 Task: Send an email with the signature Courtney Young with the subject Thank you for a donation and the message I noticed some discrepancies in the inventory report. Can you please review it and let me know if there are any issues? from softage.10@softage.net to softage.6@softage.net and softage.7@softage.net
Action: Mouse moved to (91, 93)
Screenshot: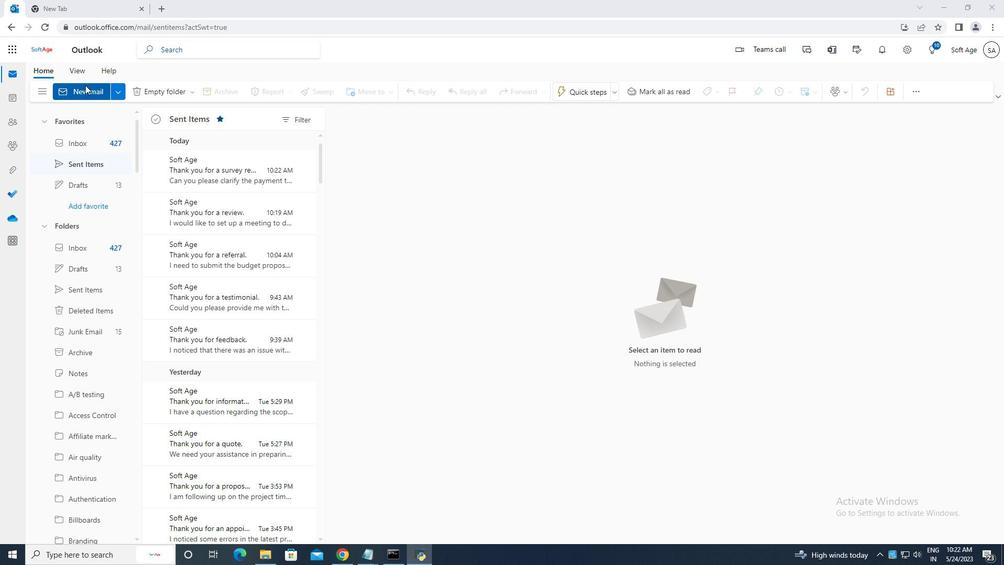 
Action: Mouse pressed left at (91, 93)
Screenshot: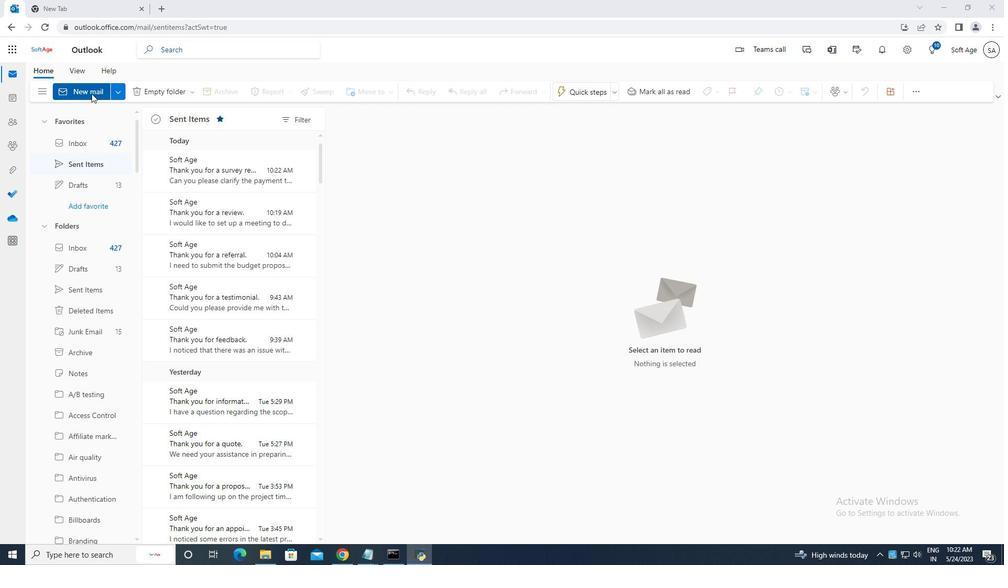 
Action: Mouse moved to (672, 96)
Screenshot: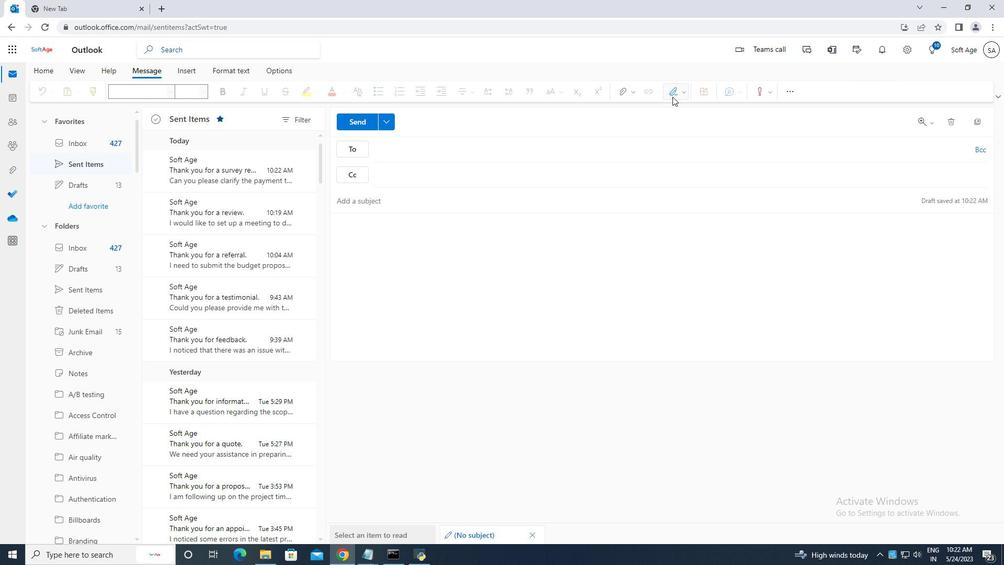 
Action: Mouse pressed left at (672, 96)
Screenshot: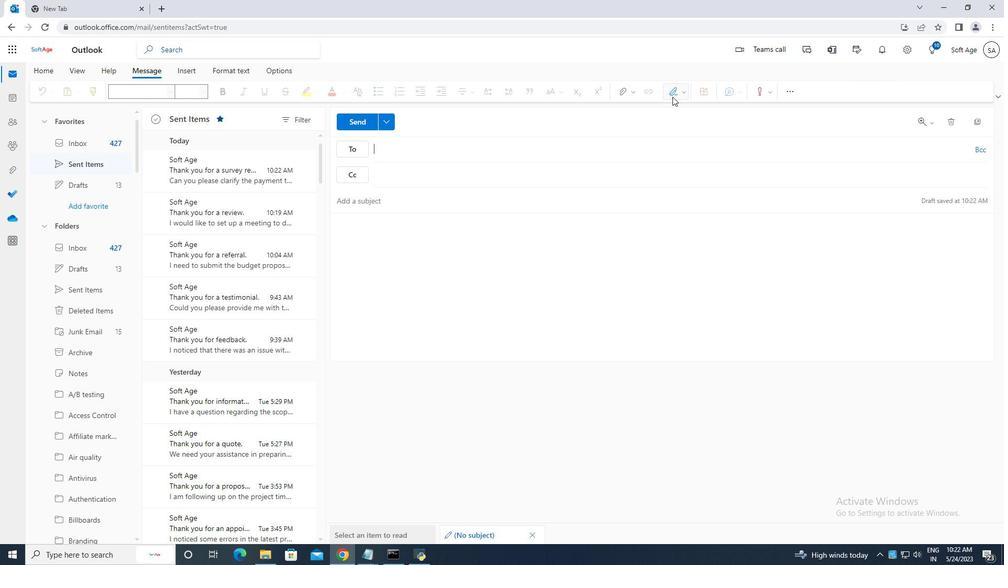 
Action: Mouse moved to (670, 133)
Screenshot: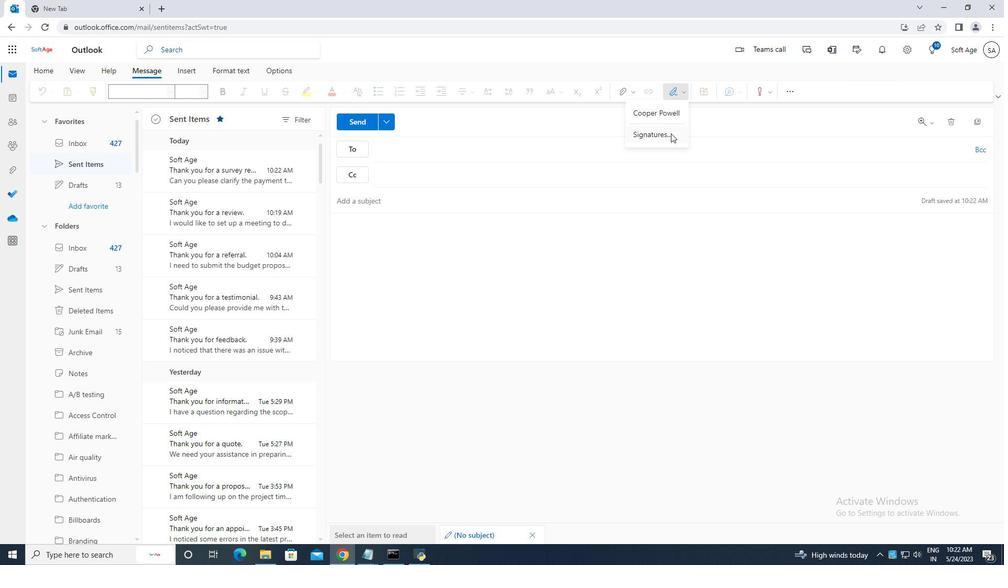 
Action: Mouse pressed left at (670, 133)
Screenshot: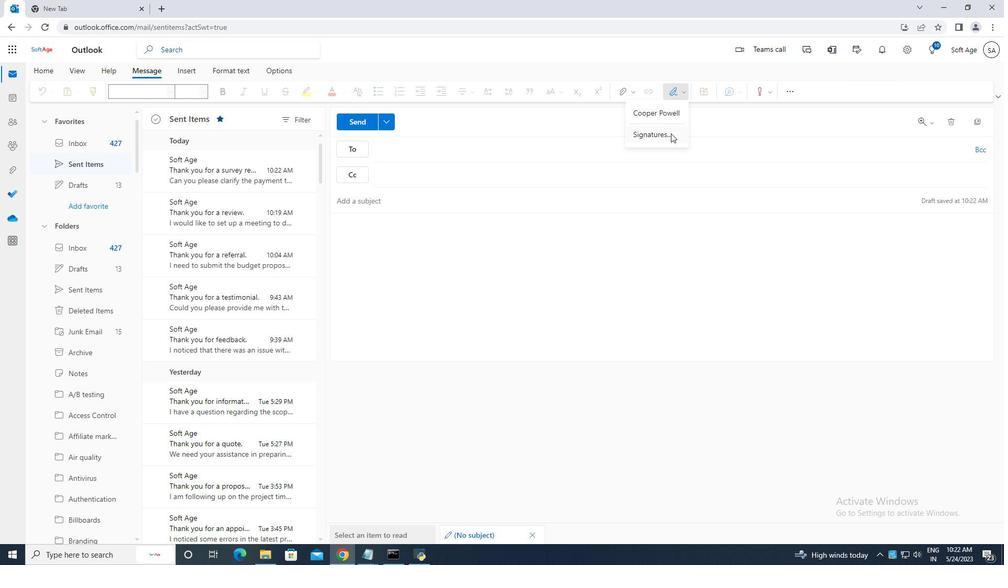 
Action: Mouse moved to (711, 172)
Screenshot: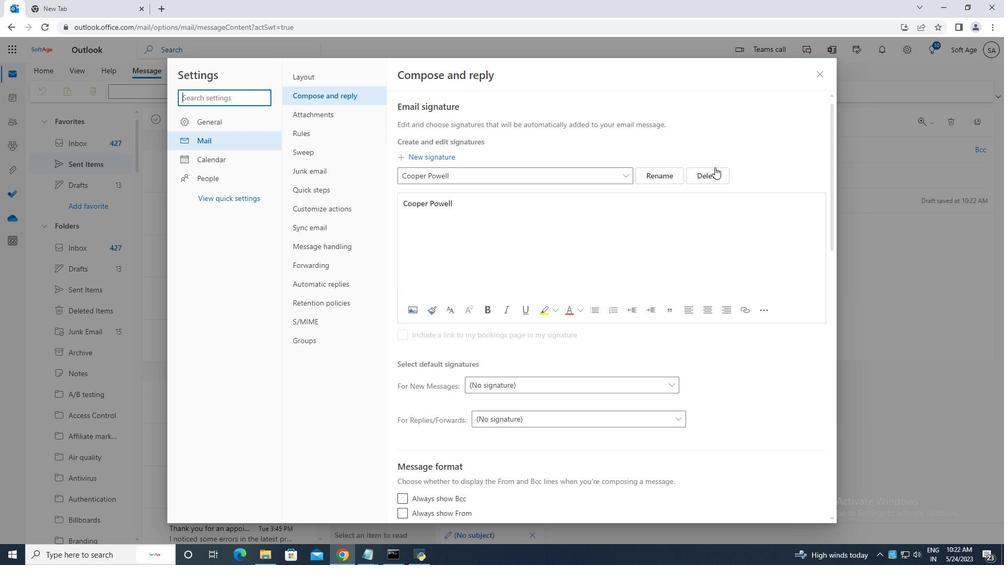 
Action: Mouse pressed left at (711, 172)
Screenshot: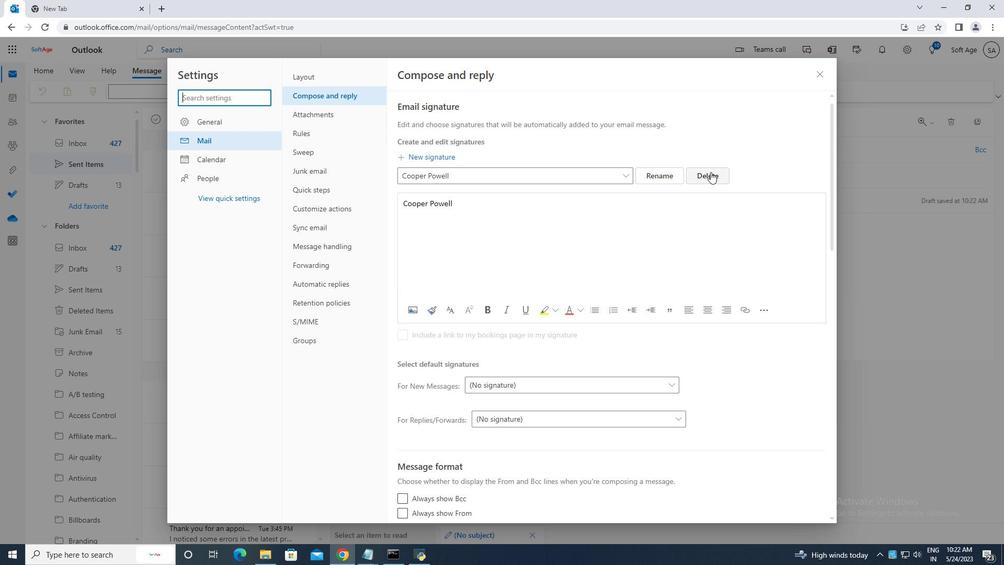 
Action: Mouse moved to (431, 177)
Screenshot: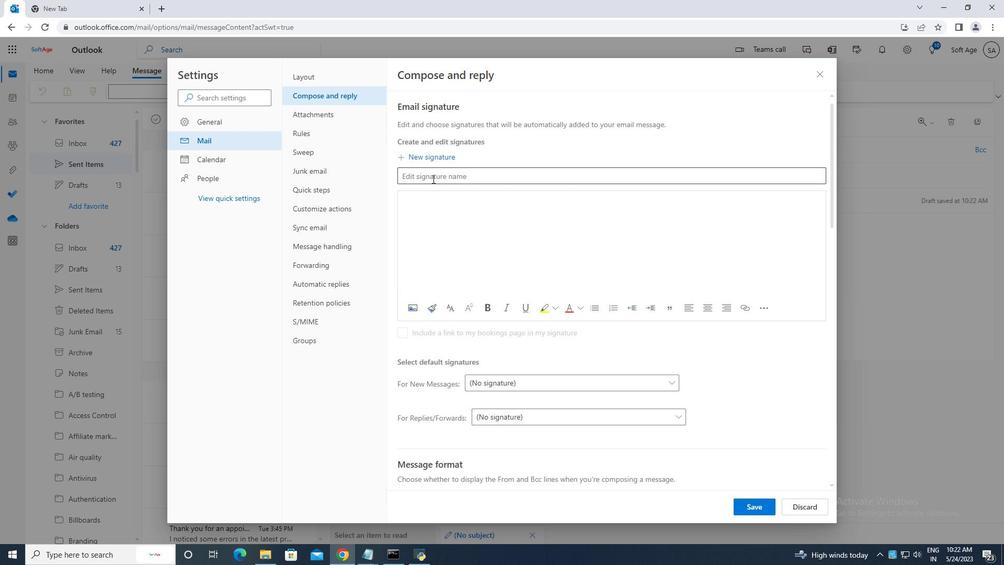 
Action: Mouse pressed left at (431, 177)
Screenshot: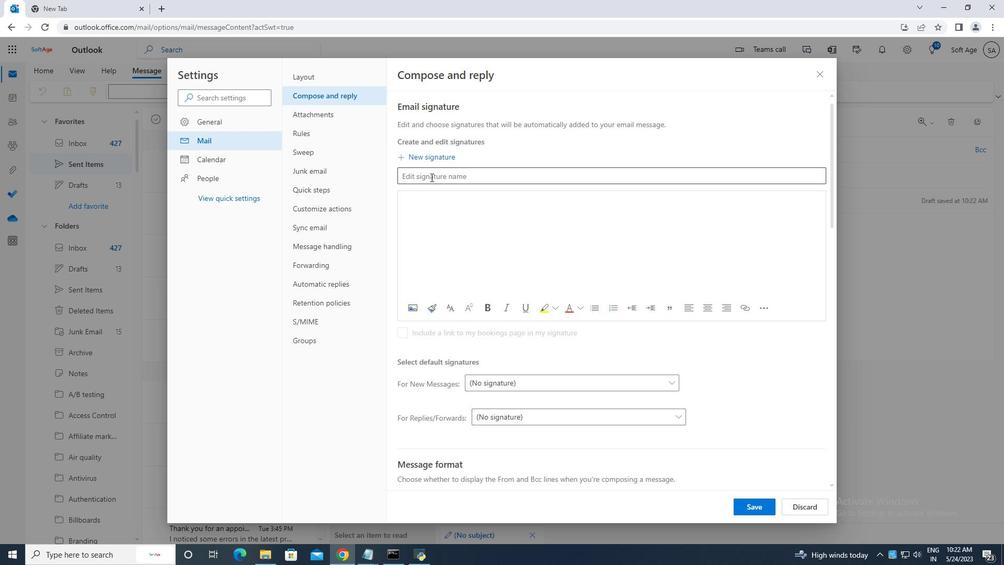 
Action: Mouse moved to (432, 177)
Screenshot: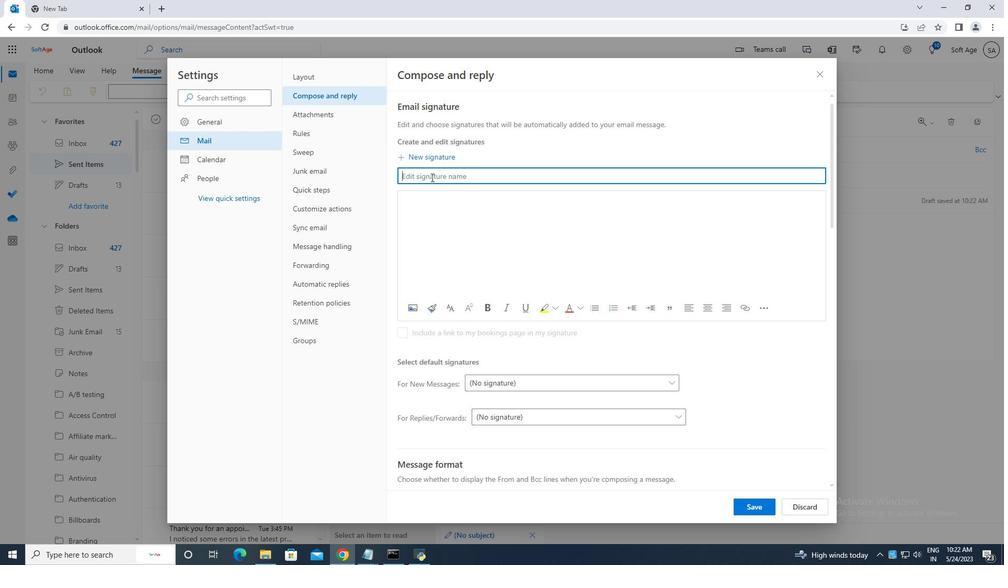 
Action: Key pressed <Key.caps_lock>C<Key.caps_lock>ourtney<Key.space><Key.caps_lock>Y<Key.caps_lock>oung
Screenshot: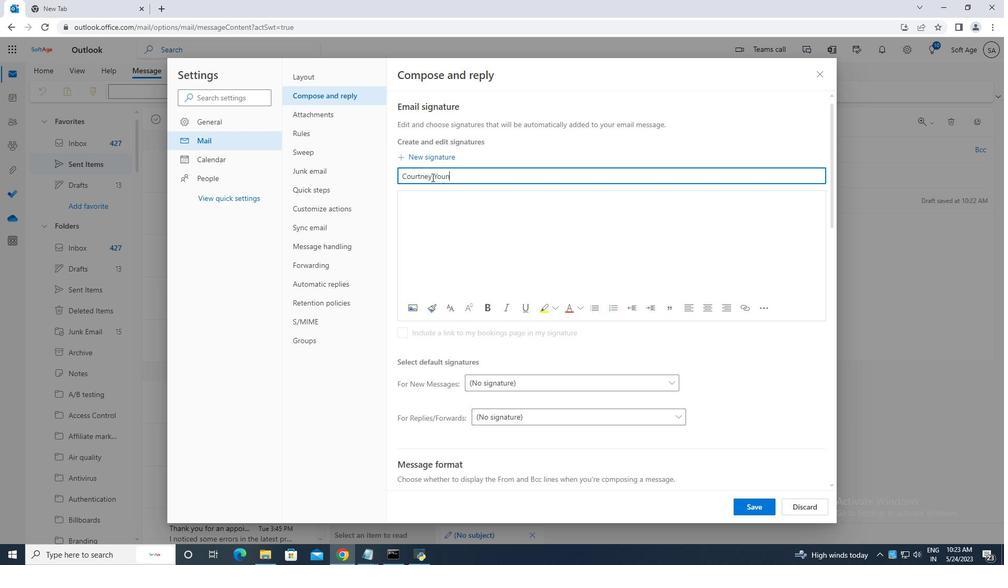 
Action: Mouse moved to (425, 200)
Screenshot: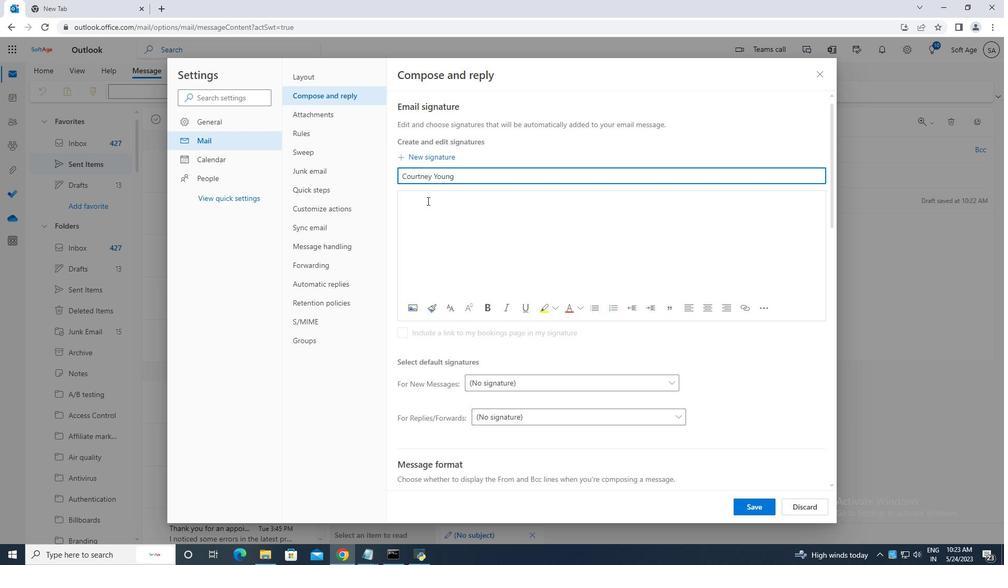 
Action: Mouse pressed left at (425, 200)
Screenshot: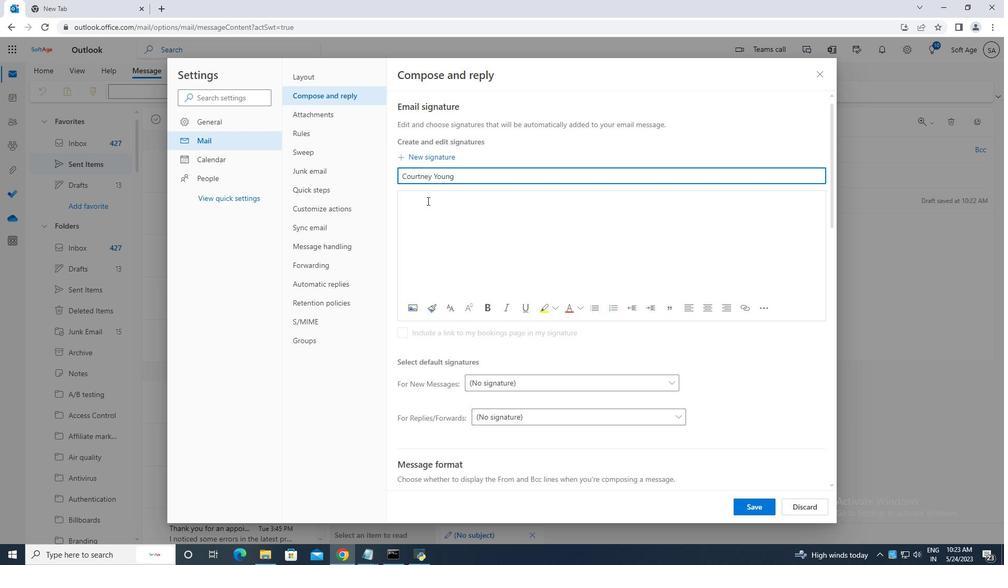 
Action: Key pressed <Key.caps_lock>C<Key.caps_lock>ourtney<Key.space><Key.caps_lock>Y<Key.caps_lock>oung
Screenshot: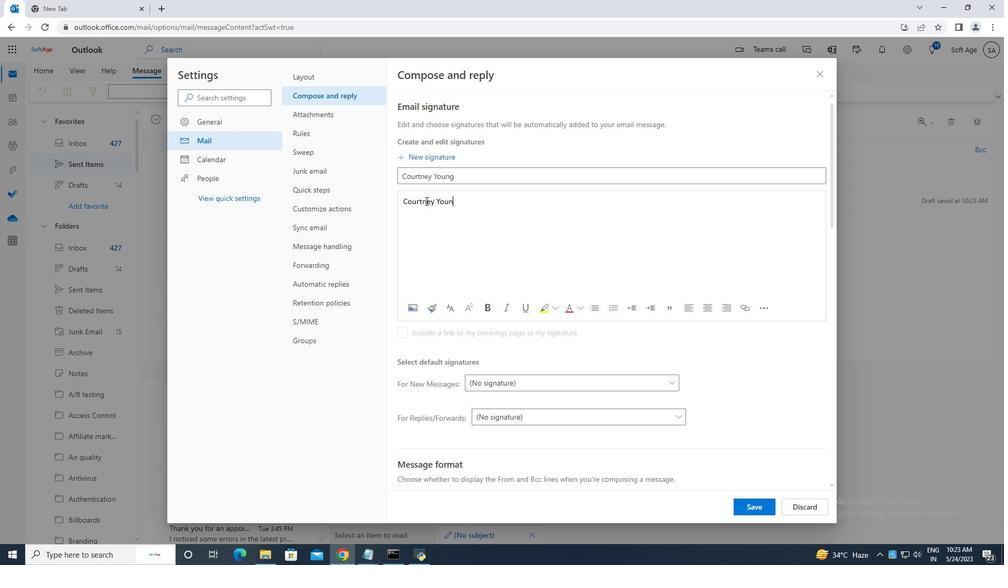 
Action: Mouse moved to (763, 504)
Screenshot: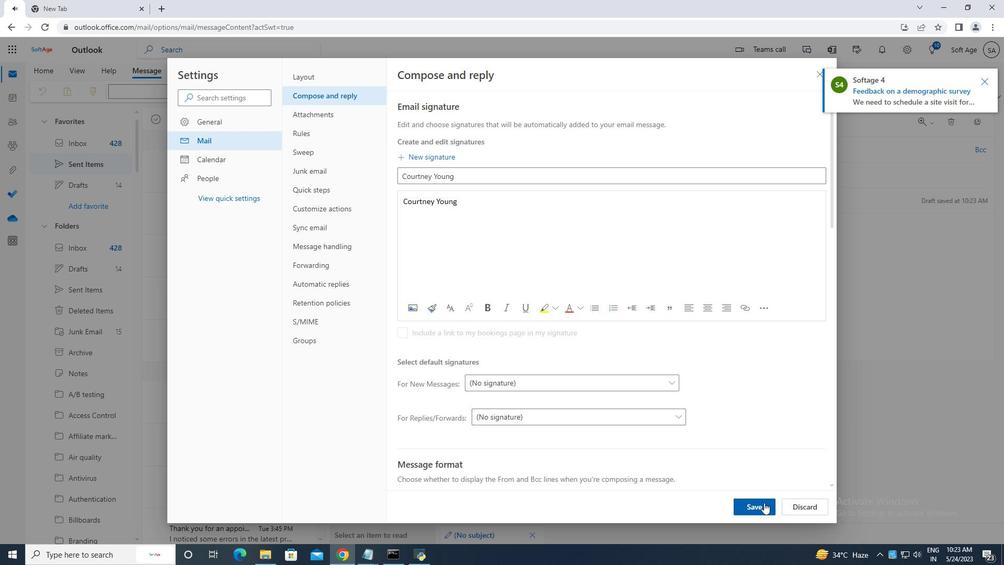
Action: Mouse pressed left at (763, 504)
Screenshot: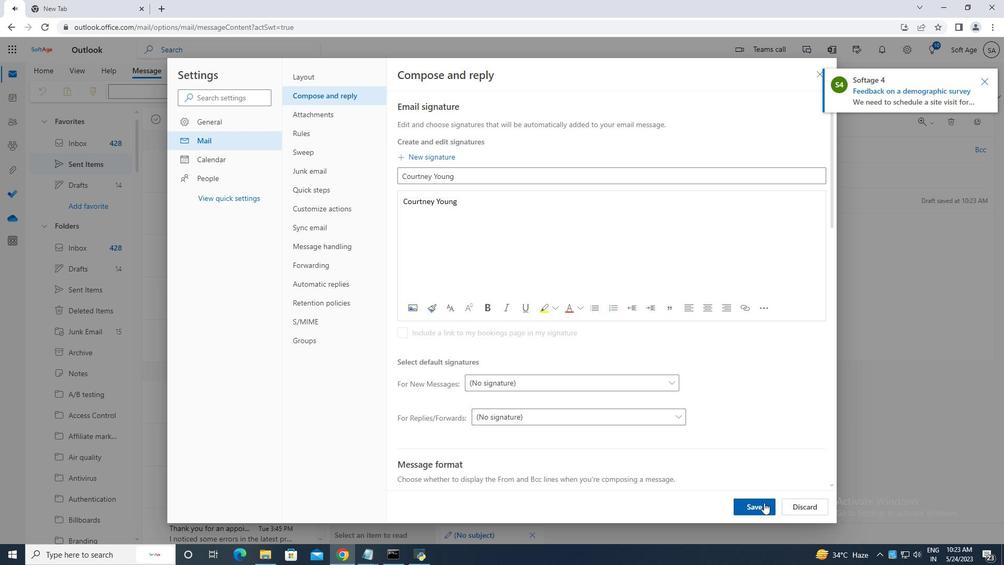 
Action: Mouse moved to (816, 73)
Screenshot: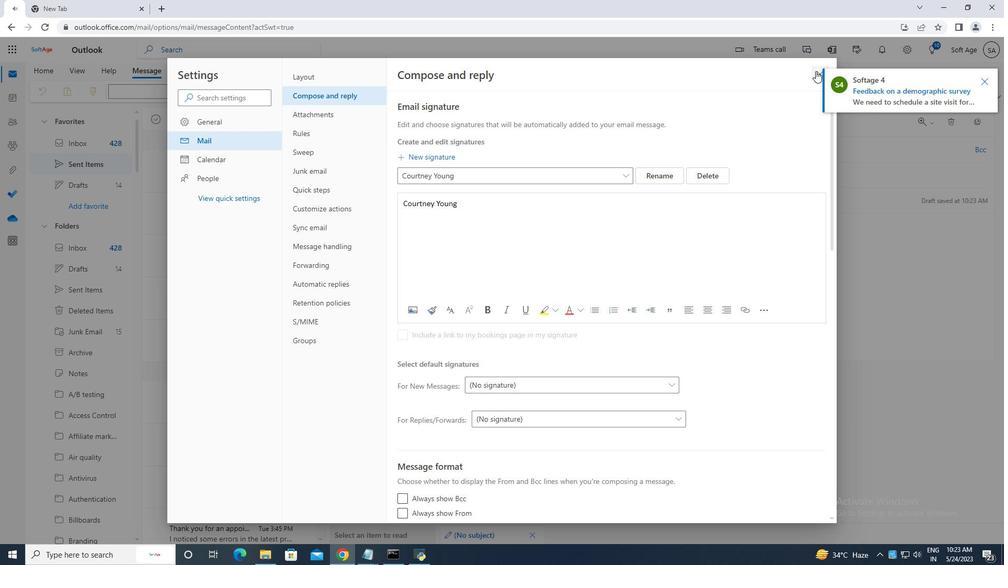
Action: Mouse pressed left at (816, 73)
Screenshot: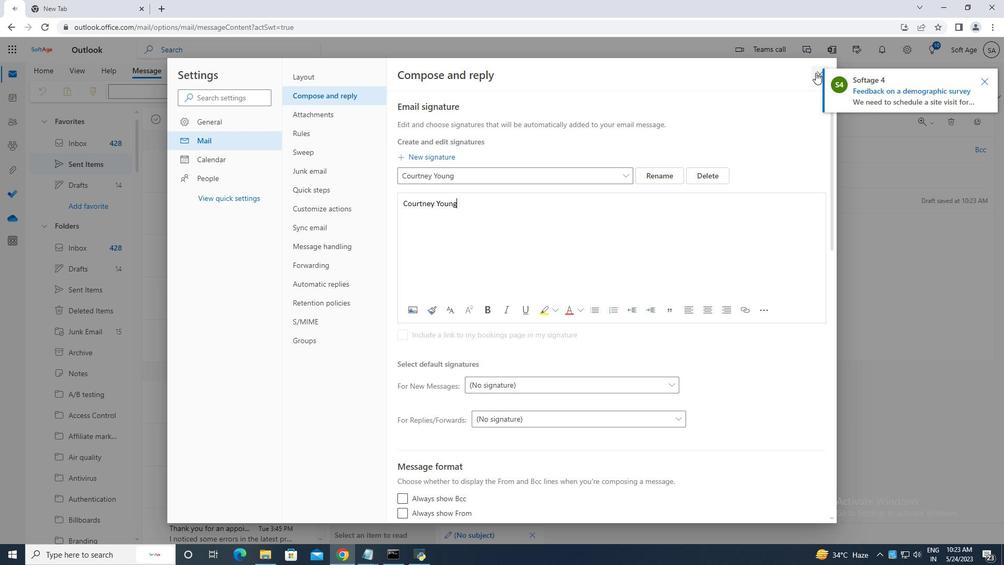 
Action: Mouse moved to (672, 95)
Screenshot: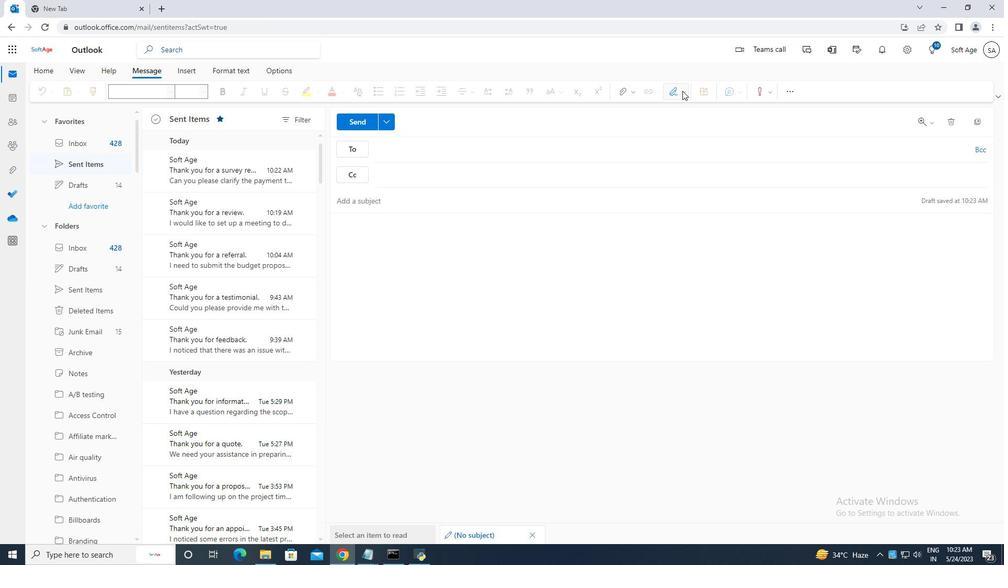 
Action: Mouse pressed left at (672, 95)
Screenshot: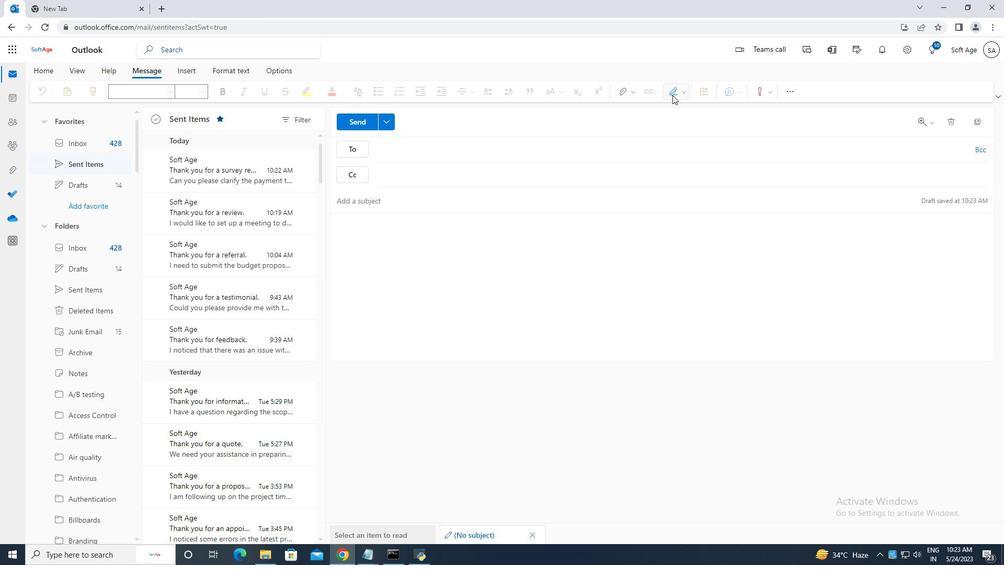 
Action: Mouse moved to (655, 113)
Screenshot: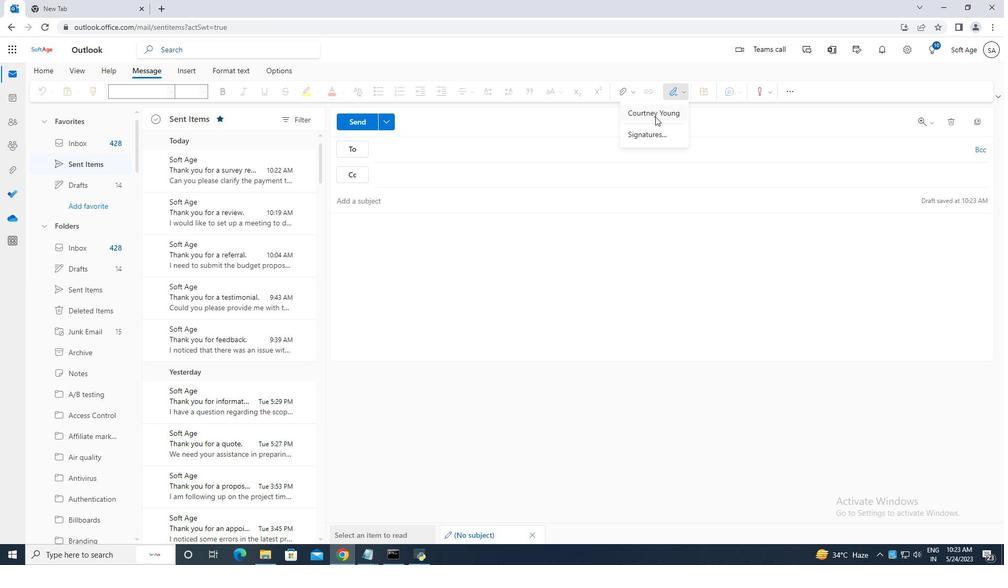 
Action: Mouse pressed left at (655, 113)
Screenshot: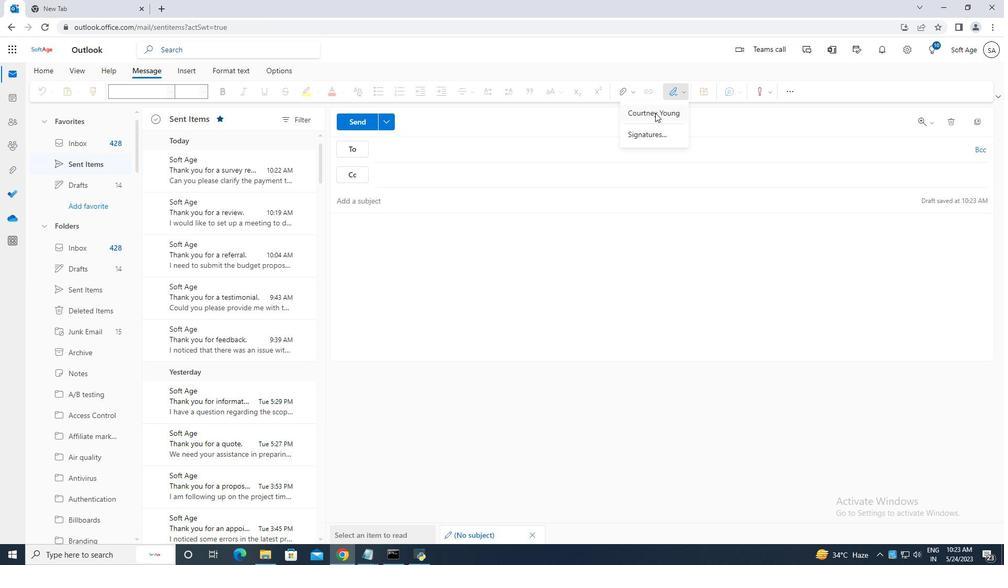 
Action: Mouse moved to (354, 203)
Screenshot: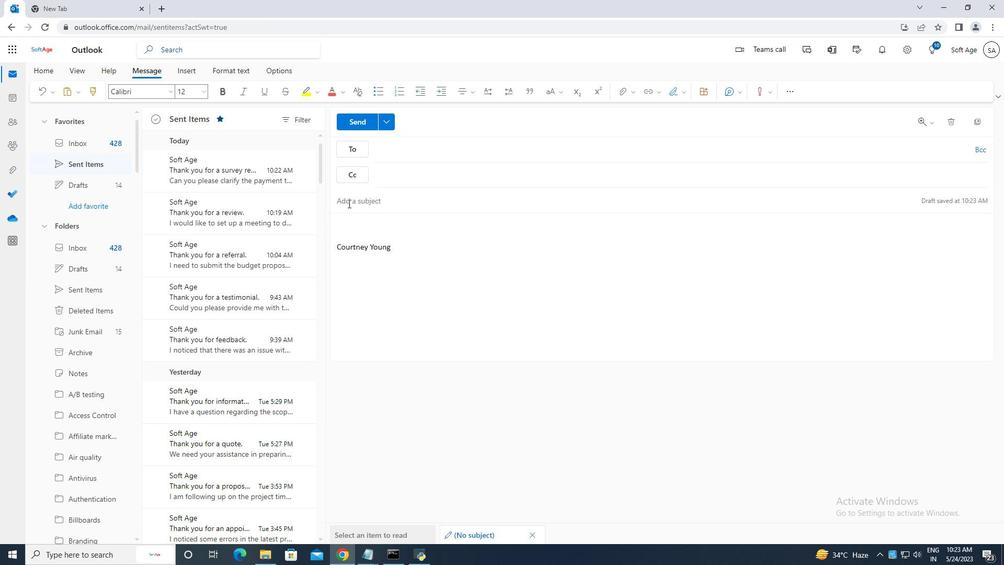
Action: Mouse pressed left at (354, 203)
Screenshot: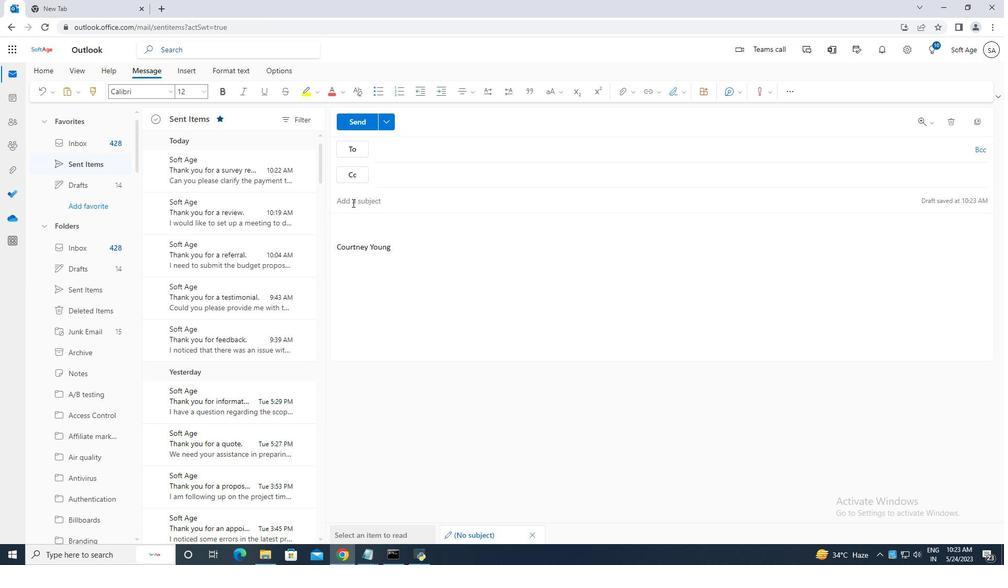 
Action: Key pressed <Key.caps_lock>T<Key.caps_lock>hank<Key.space>you<Key.space>for<Key.space>a<Key.space>donation<Key.space><Key.backspace>.
Screenshot: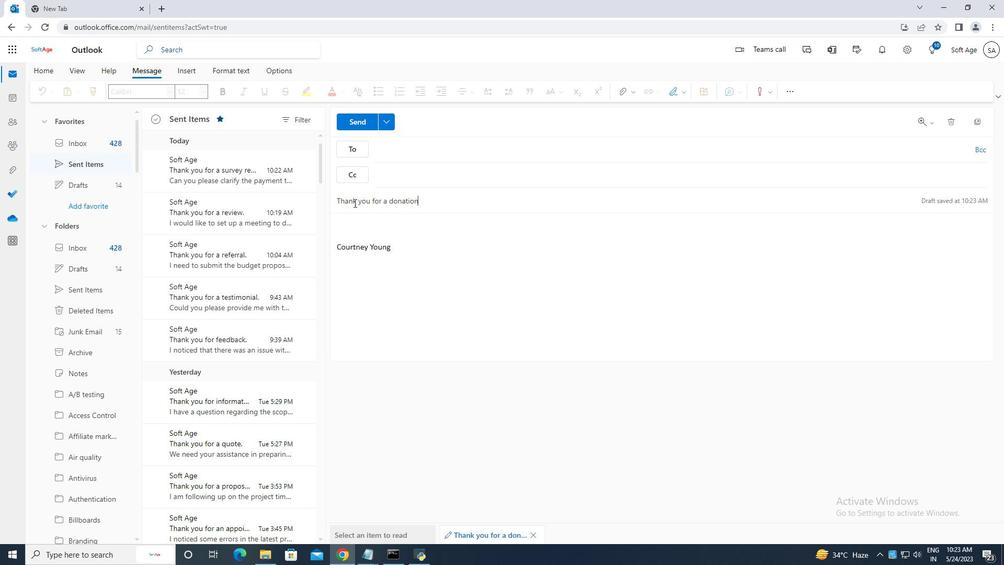 
Action: Mouse moved to (359, 222)
Screenshot: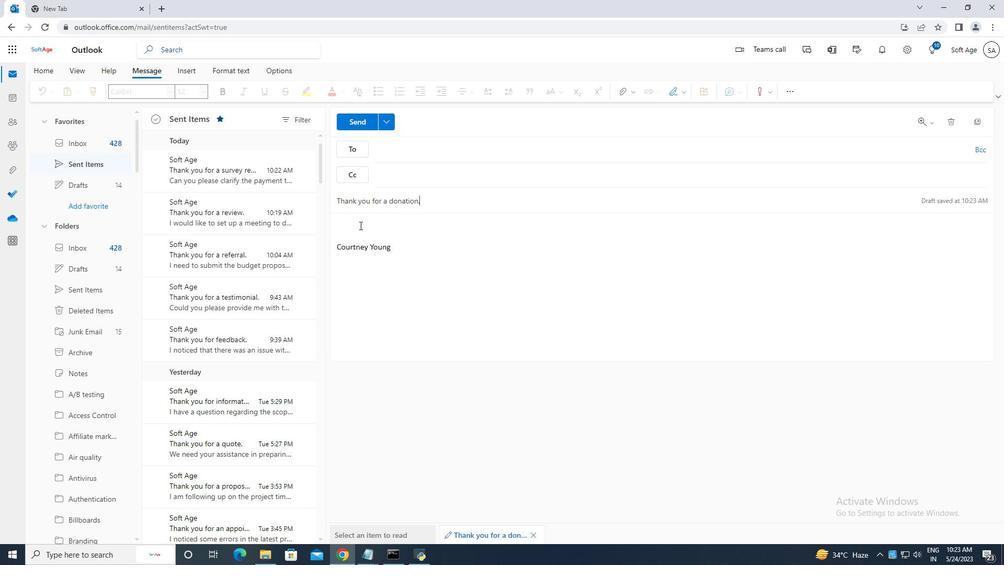 
Action: Mouse pressed left at (359, 222)
Screenshot: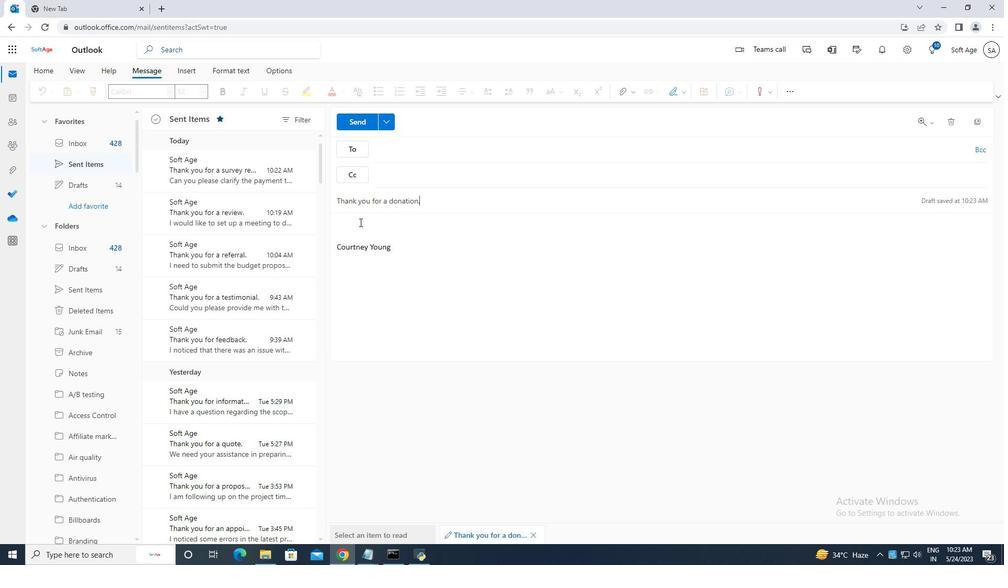 
Action: Key pressed <Key.caps_lock>I<Key.caps_lock><Key.space>noticed<Key.space>some<Key.space>de<Key.backspace>iscrepancies<Key.space>in<Key.space>the<Key.space>inventory<Key.space>report.<Key.backspace><Key.space>c<Key.backspace><Key.caps_lock>C<Key.caps_lock>an<Key.space>you<Key.space>please<Key.space>review<Key.space>it<Key.space>and<Key.space>let<Key.space>me<Key.space>know<Key.space>if<Key.space>there<Key.space>are<Key.space>any<Key.space>issues.
Screenshot: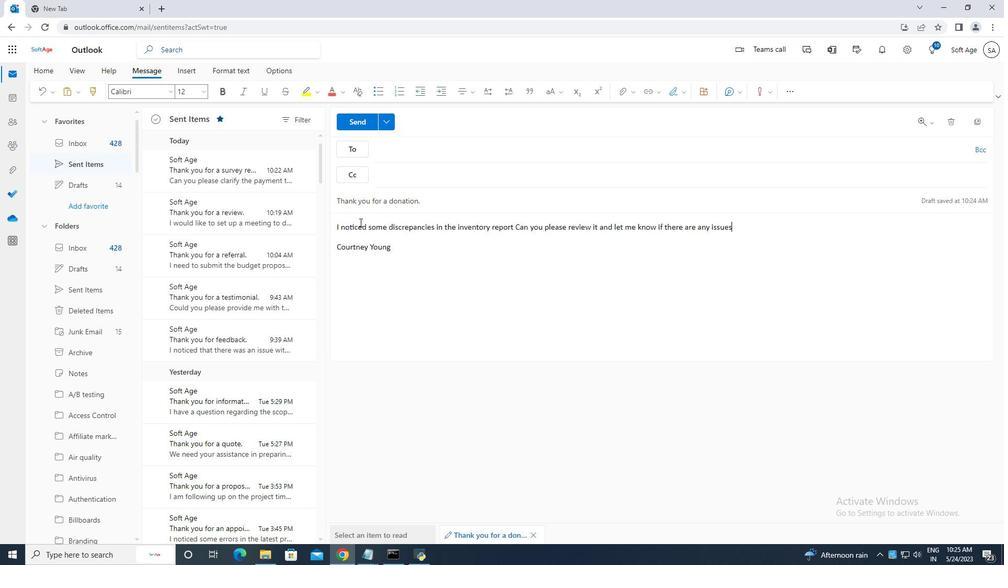 
Action: Mouse moved to (438, 152)
Screenshot: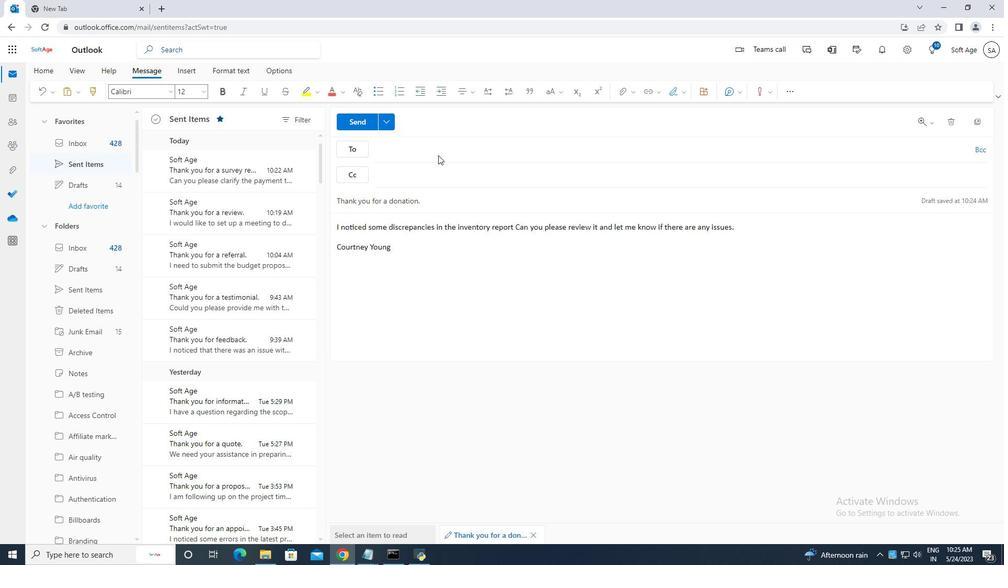 
Action: Mouse pressed left at (438, 152)
Screenshot: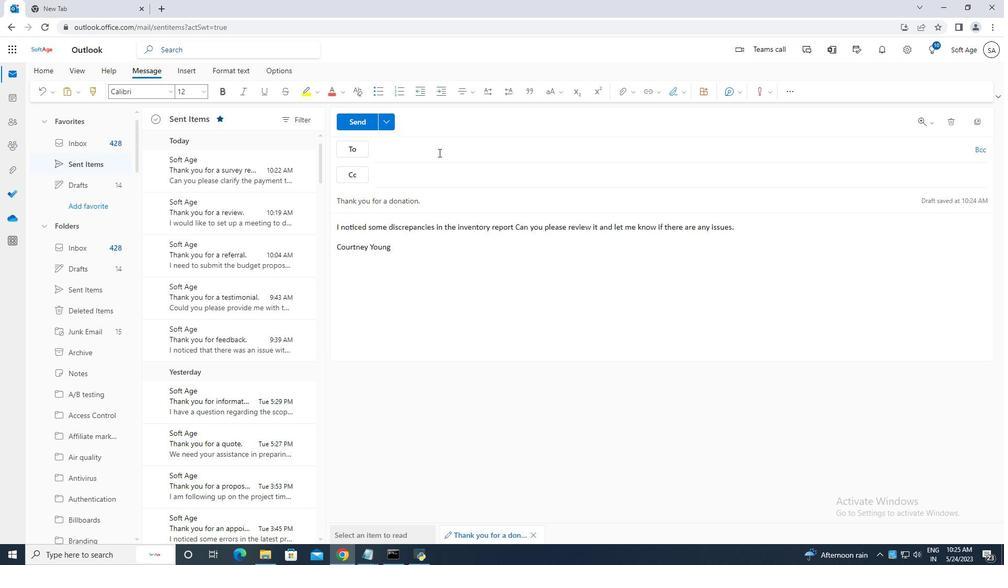 
Action: Key pressed softage.6<Key.shift>@
Screenshot: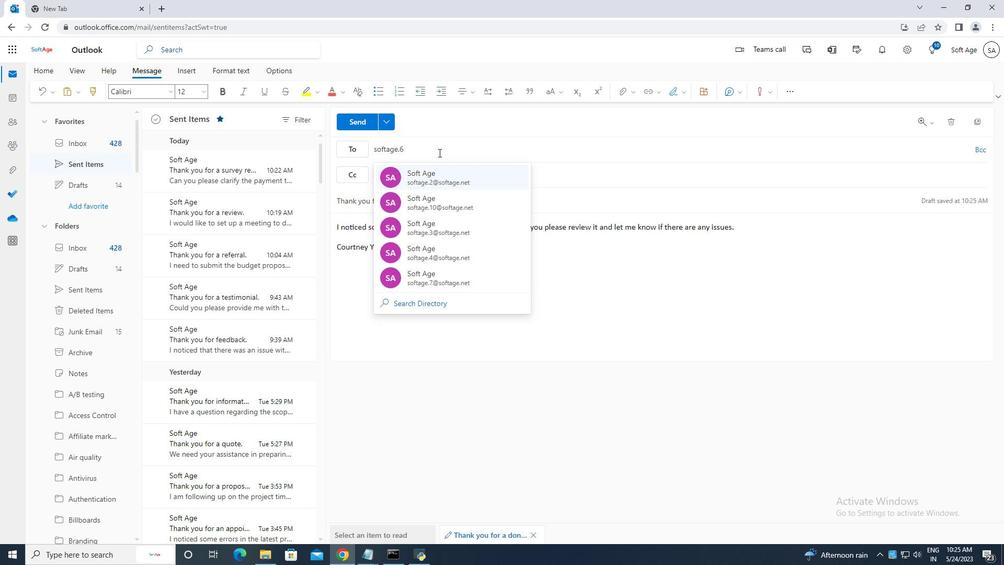 
Action: Mouse moved to (483, 203)
Screenshot: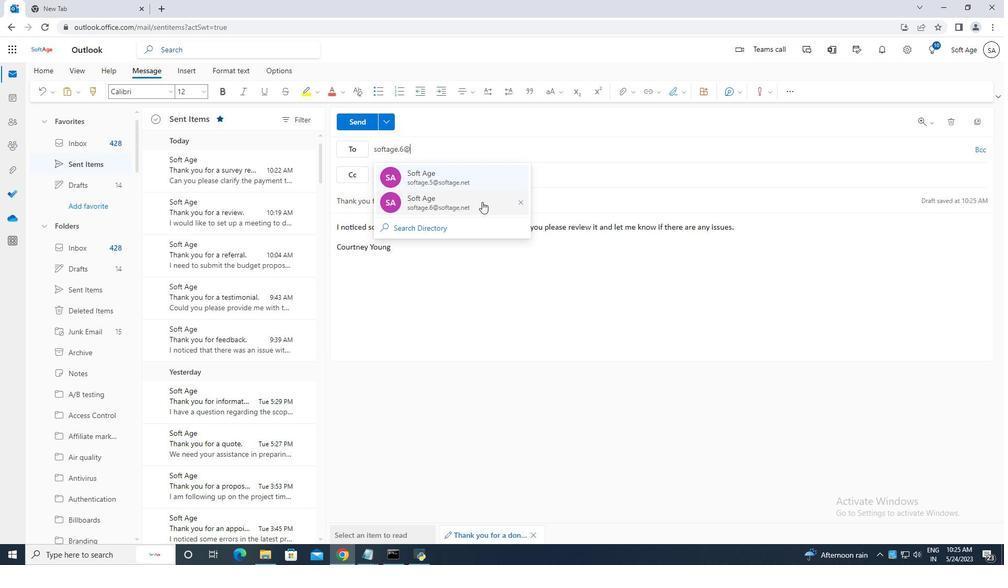 
Action: Mouse pressed left at (483, 203)
Screenshot: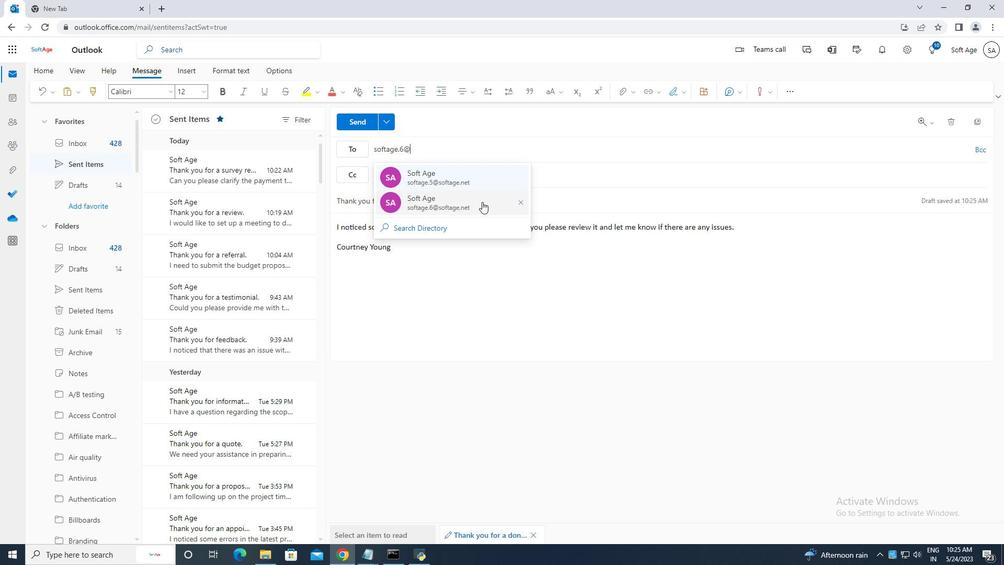 
Action: Mouse moved to (469, 153)
Screenshot: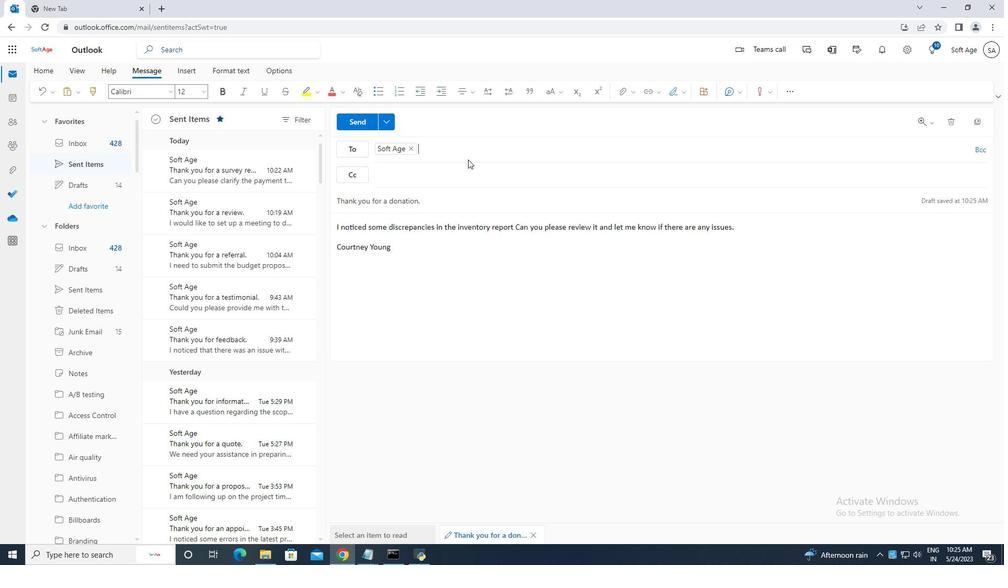 
Action: Key pressed softage.7<Key.shift>@
Screenshot: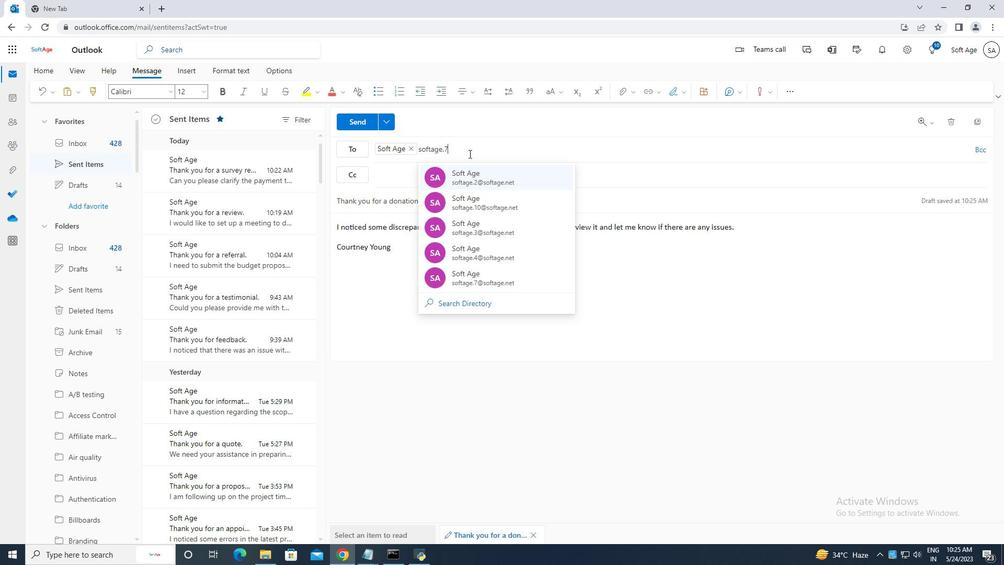 
Action: Mouse moved to (514, 172)
Screenshot: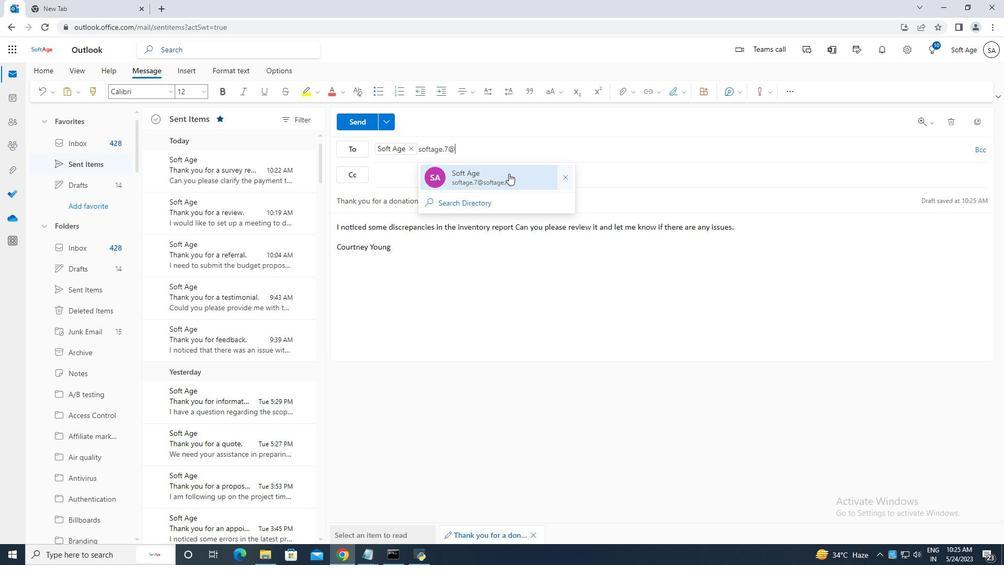 
Action: Mouse pressed left at (514, 172)
Screenshot: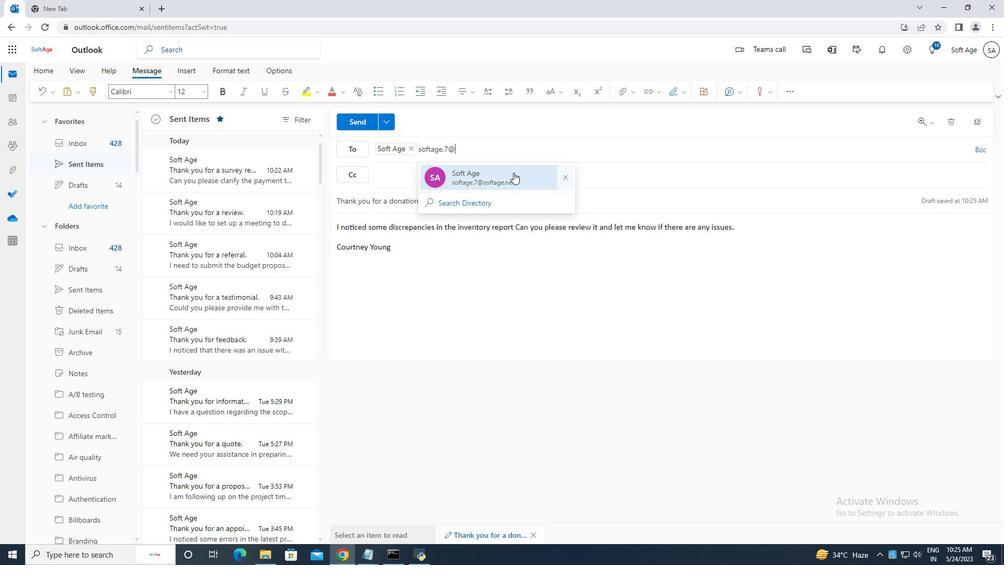 
Action: Mouse moved to (358, 119)
Screenshot: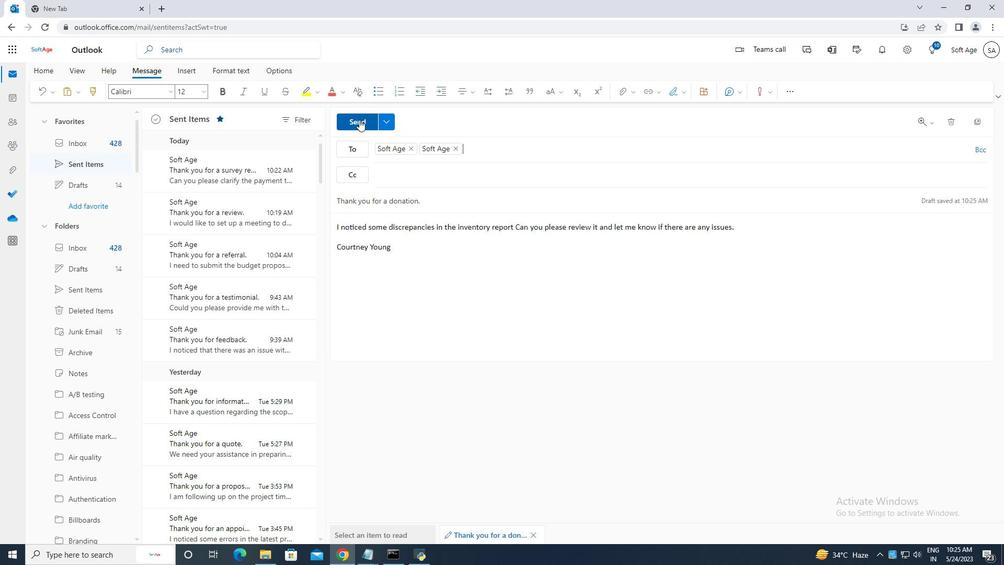 
Action: Mouse pressed left at (358, 119)
Screenshot: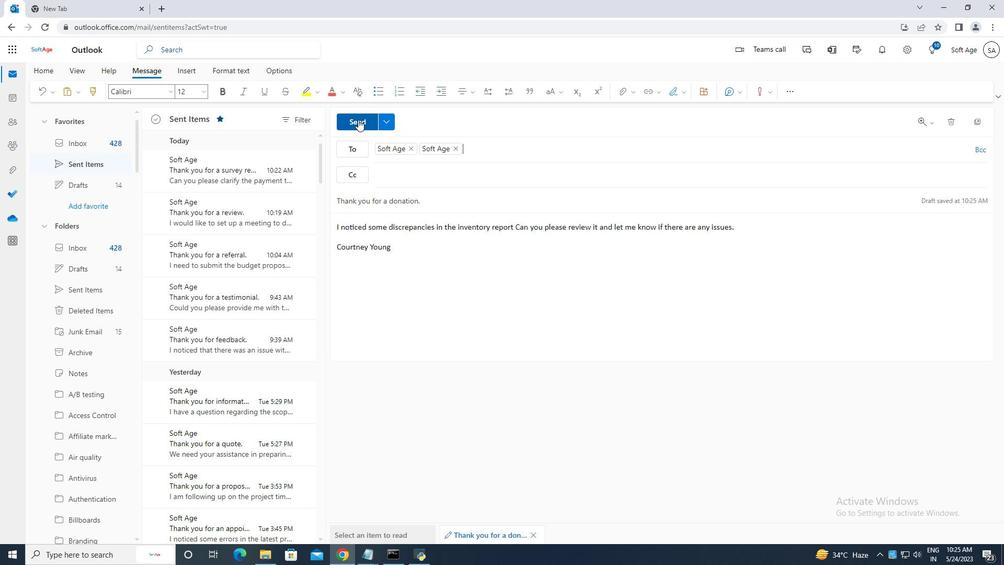 
